 Task: Add an event with the title Lunch and Learn: Effective Project Management and Execution Strategies, date '2024/04/01', time 8:50 AM to 10:50 AMand add a description: The training session will commence with an introduction to the importance of team collaboration in today's dynamic and fast-paced workplace. Participants will explore the benefits of collaboration, including increased creativity, problem-solving capabilities, and a sense of collective ownership.Select event color  Basil . Add location for the event as: 321 São Jorge Castle, Lisbon, Portugal, logged in from the account softage.5@softage.netand send the event invitation to softage.9@softage.net and softage.10@softage.net. Set a reminder for the event Daily
Action: Mouse moved to (70, 101)
Screenshot: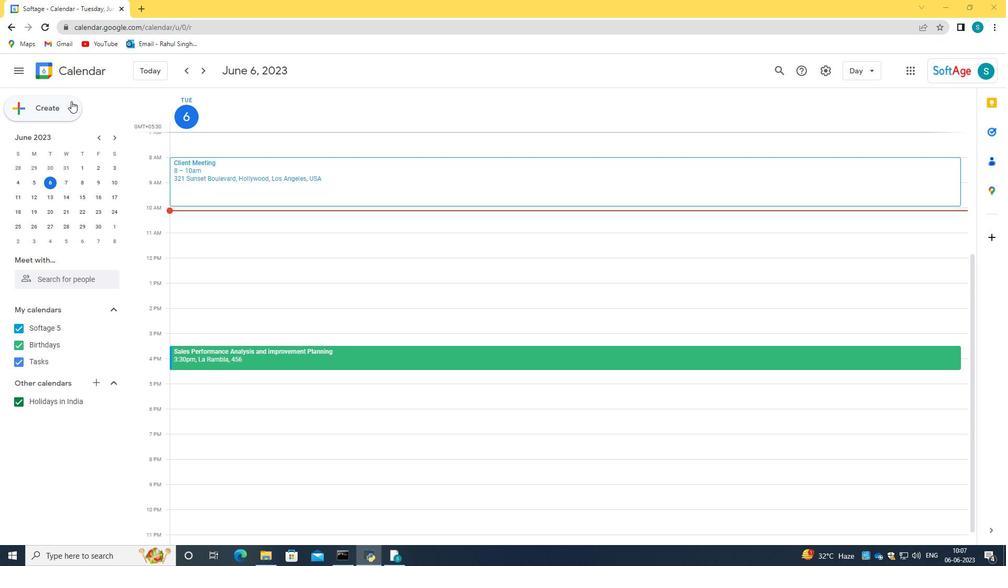 
Action: Mouse pressed left at (70, 101)
Screenshot: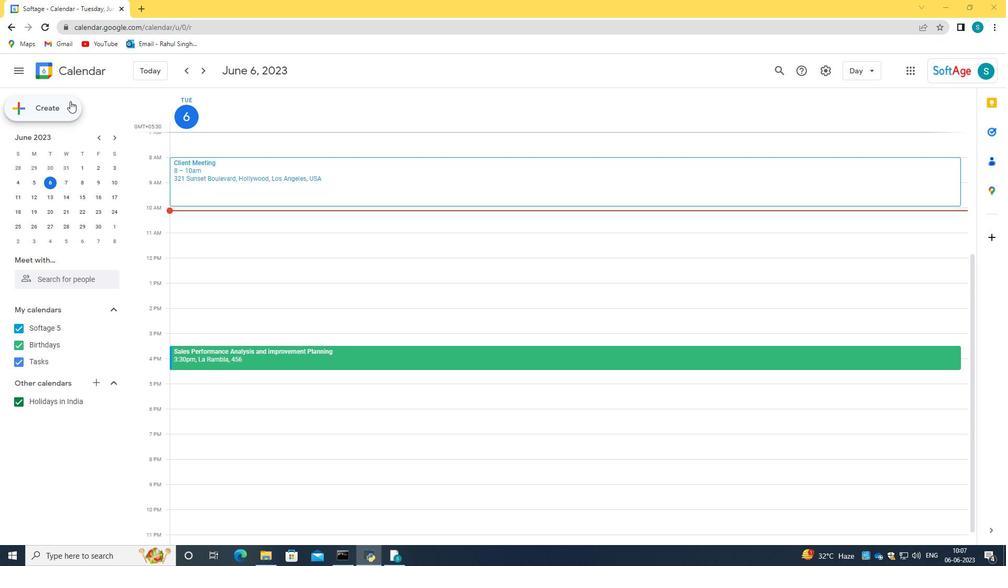 
Action: Mouse moved to (77, 130)
Screenshot: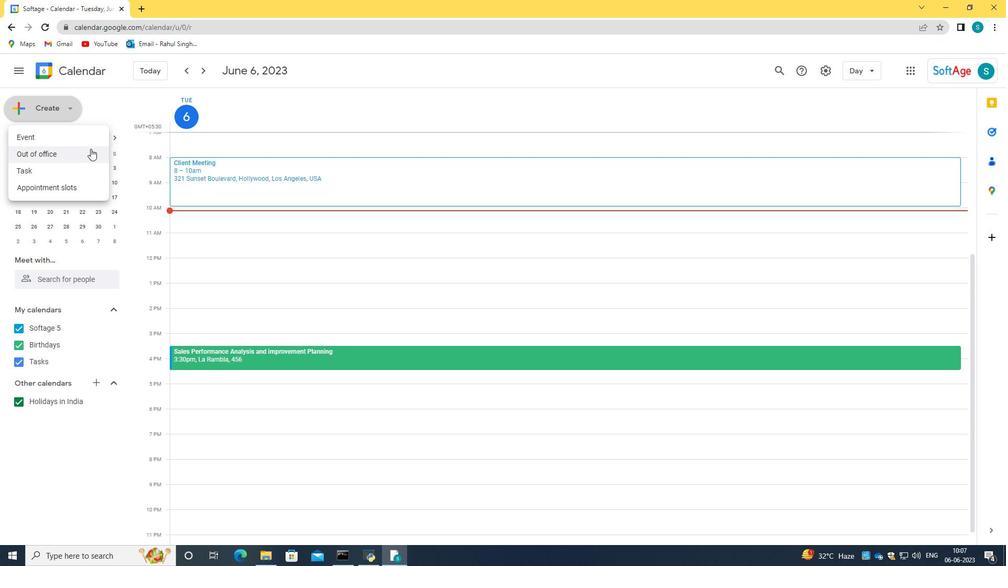 
Action: Mouse pressed left at (77, 130)
Screenshot: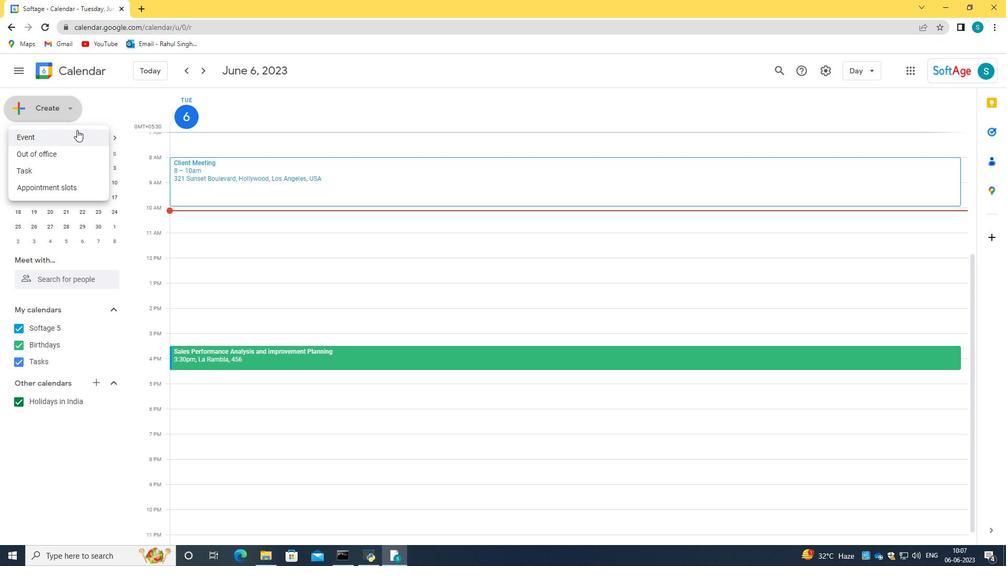 
Action: Mouse moved to (579, 426)
Screenshot: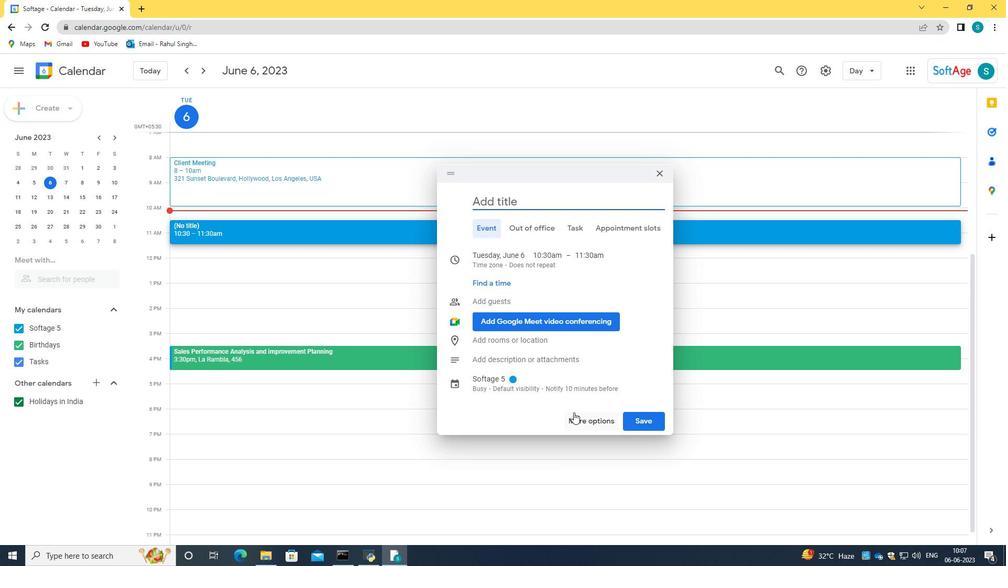
Action: Mouse pressed left at (579, 426)
Screenshot: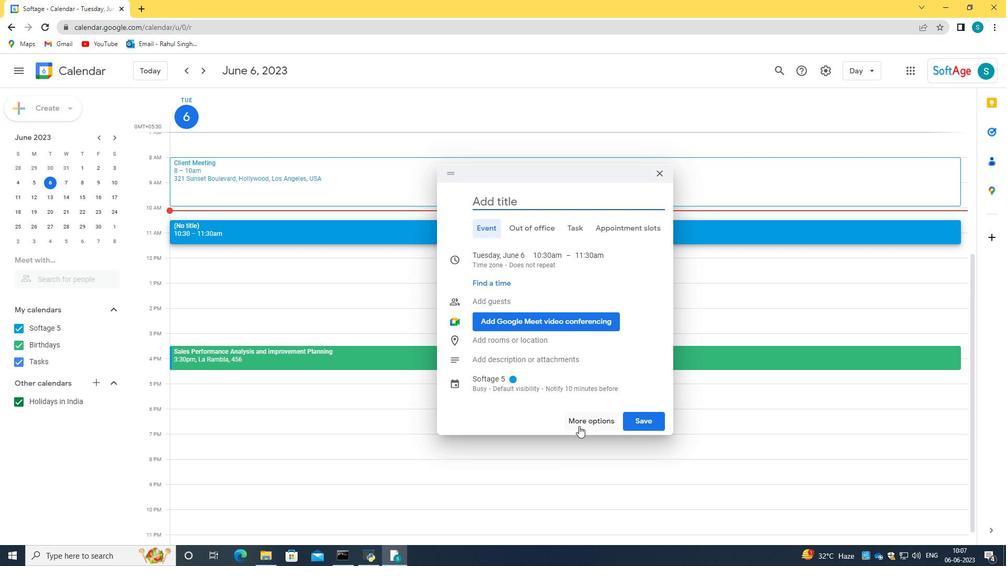 
Action: Mouse moved to (120, 80)
Screenshot: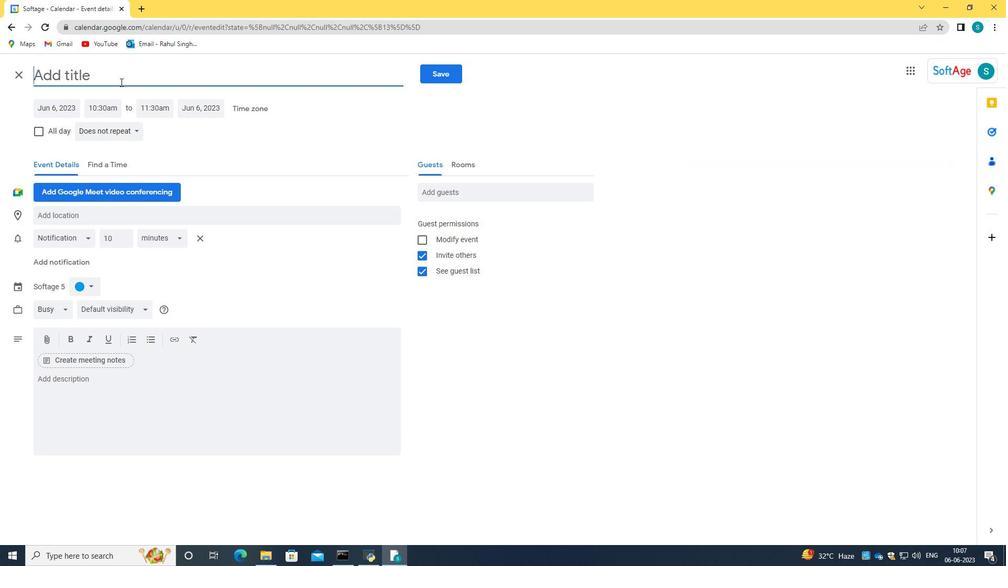 
Action: Mouse pressed left at (120, 80)
Screenshot: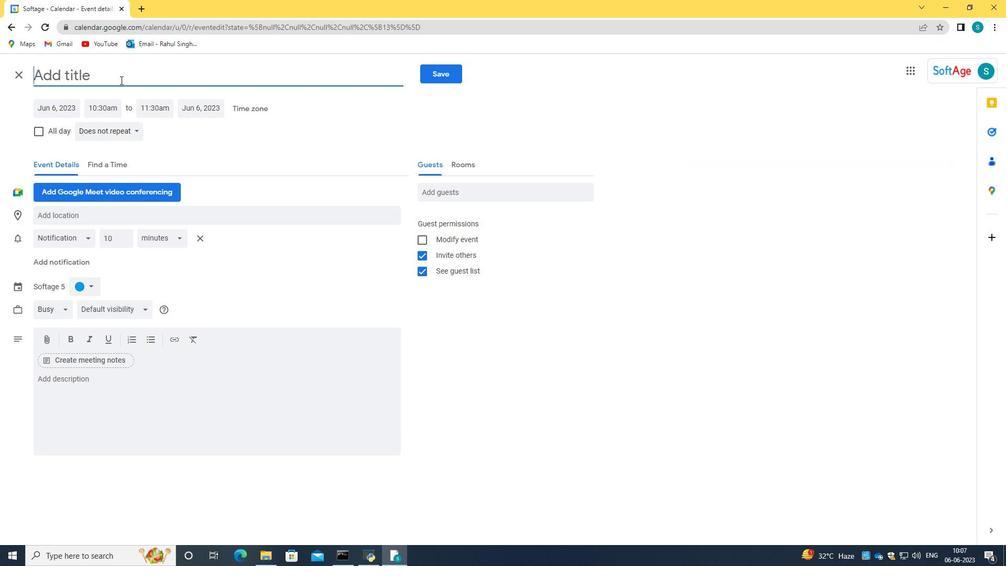 
Action: Key pressed <Key.caps_lock>L<Key.caps_lock>uch<Key.backspace><Key.backspace>nch<Key.space>and<Key.space><Key.caps_lock>L<Key.caps_lock>earn<Key.shift_r>:<Key.space><Key.caps_lock>E<Key.caps_lock>ffective<Key.space><Key.caps_lock>P<Key.caps_lock>roject<Key.space><Key.caps_lock>M<Key.caps_lock>anagement<Key.space>and<Key.space><Key.caps_lock>E<Key.caps_lock>xecution<Key.space><Key.caps_lock>S<Key.caps_lock>tratefies.<Key.backspace>
Screenshot: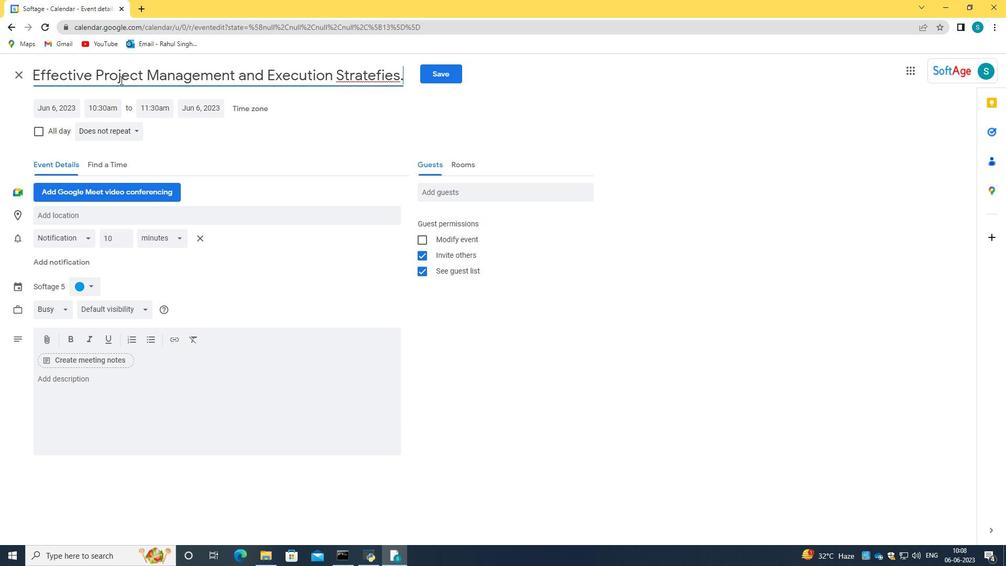 
Action: Mouse moved to (111, 447)
Screenshot: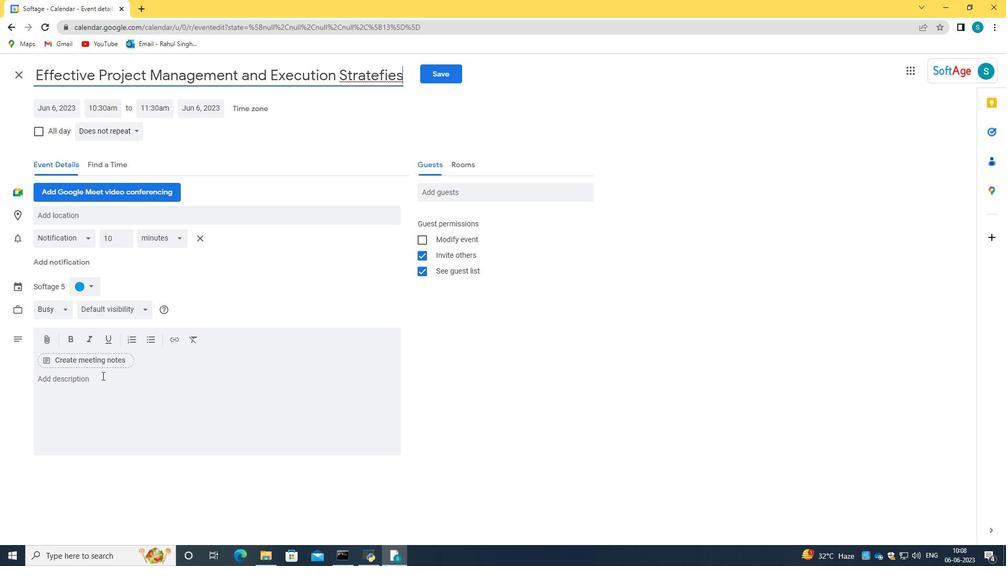 
Action: Mouse pressed left at (111, 447)
Screenshot: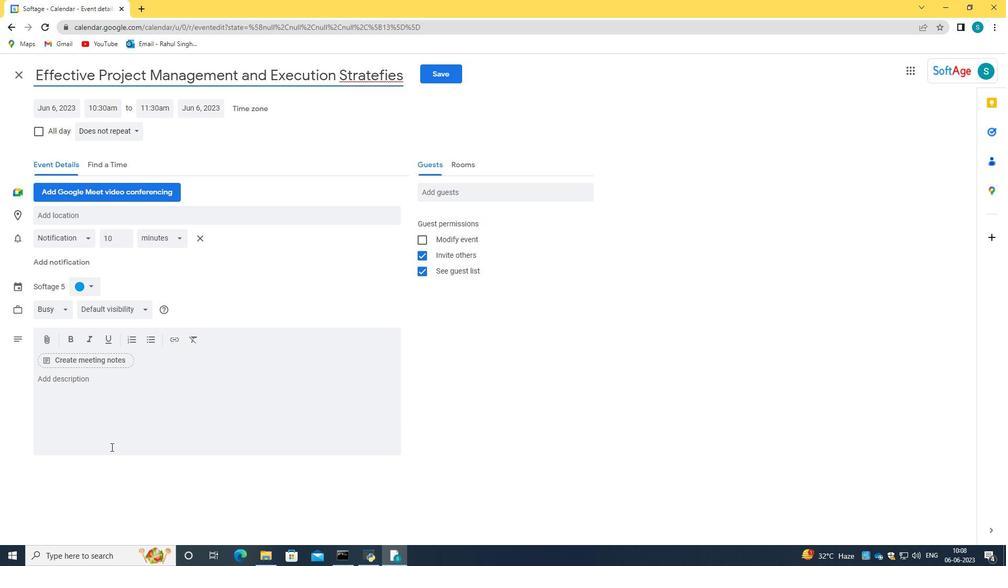 
Action: Mouse moved to (68, 111)
Screenshot: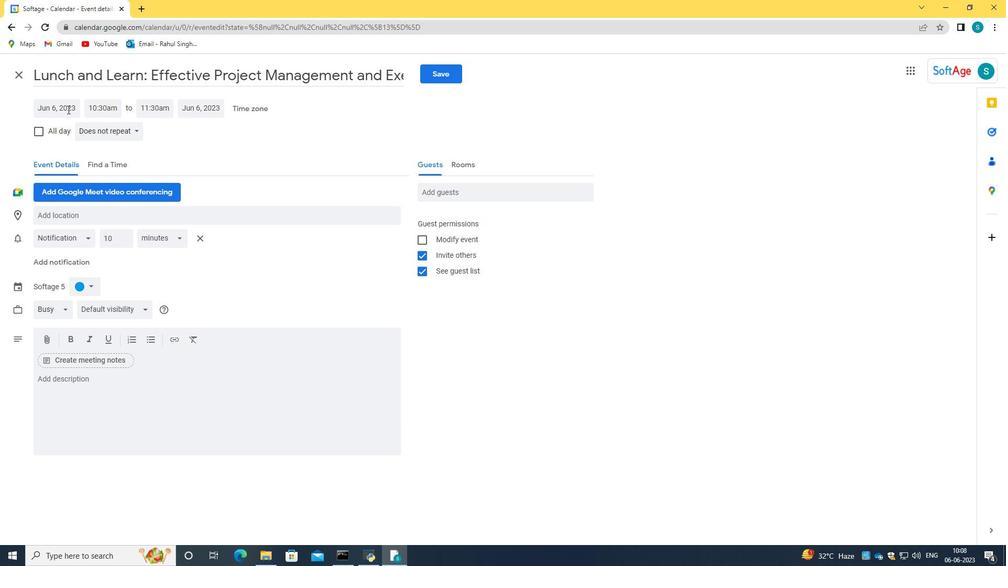 
Action: Mouse pressed left at (68, 111)
Screenshot: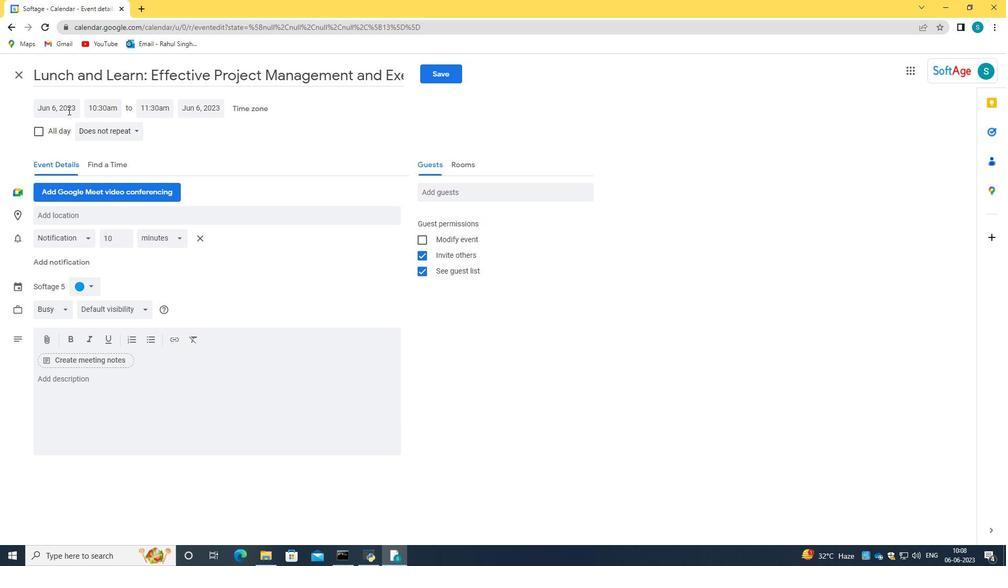 
Action: Key pressed 2024/04/01<Key.tab>08<Key.shift_r>:50<Key.space>am<Key.tab>10<Key.shift_r>:50<Key.space>am
Screenshot: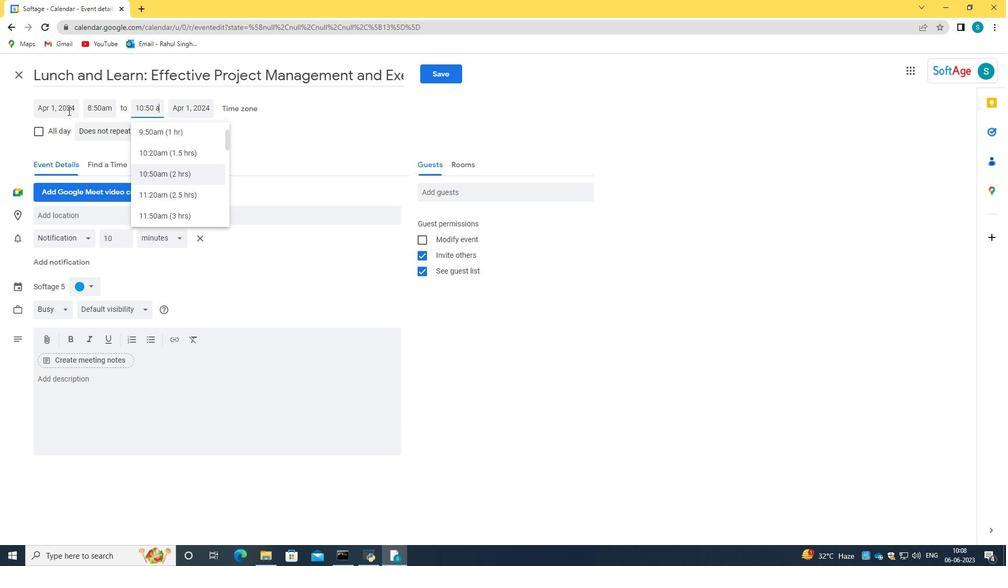 
Action: Mouse moved to (142, 171)
Screenshot: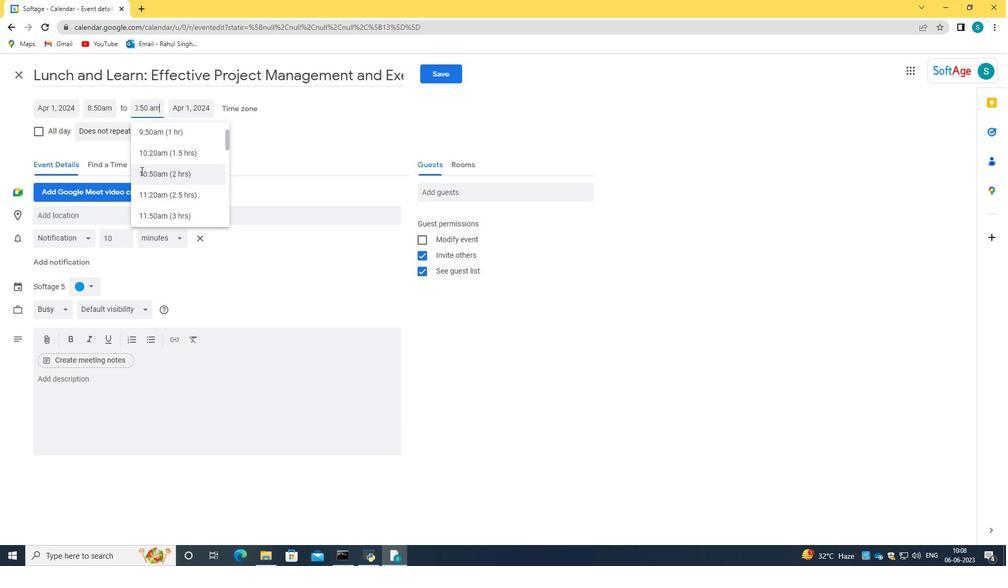
Action: Mouse pressed left at (142, 171)
Screenshot: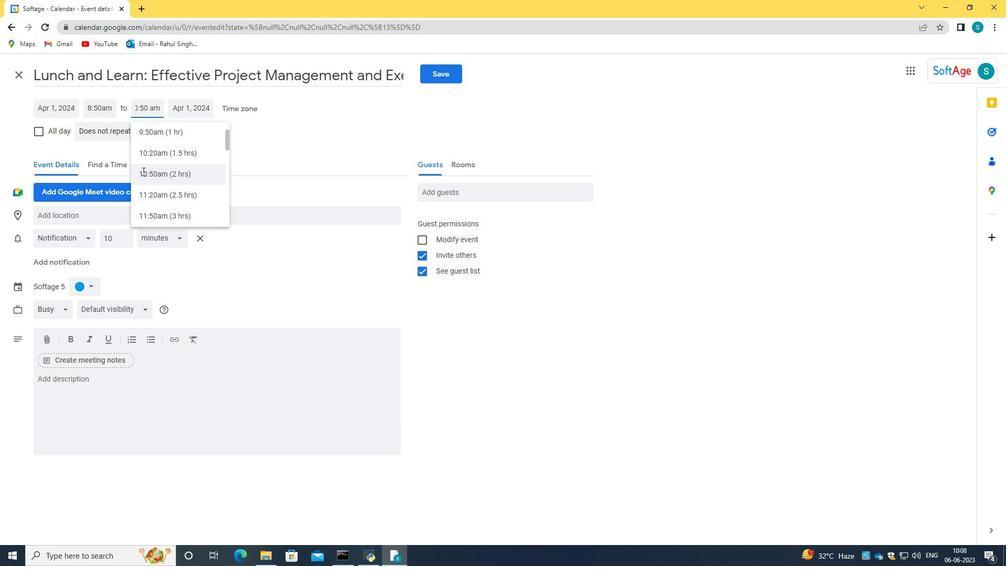 
Action: Mouse moved to (131, 410)
Screenshot: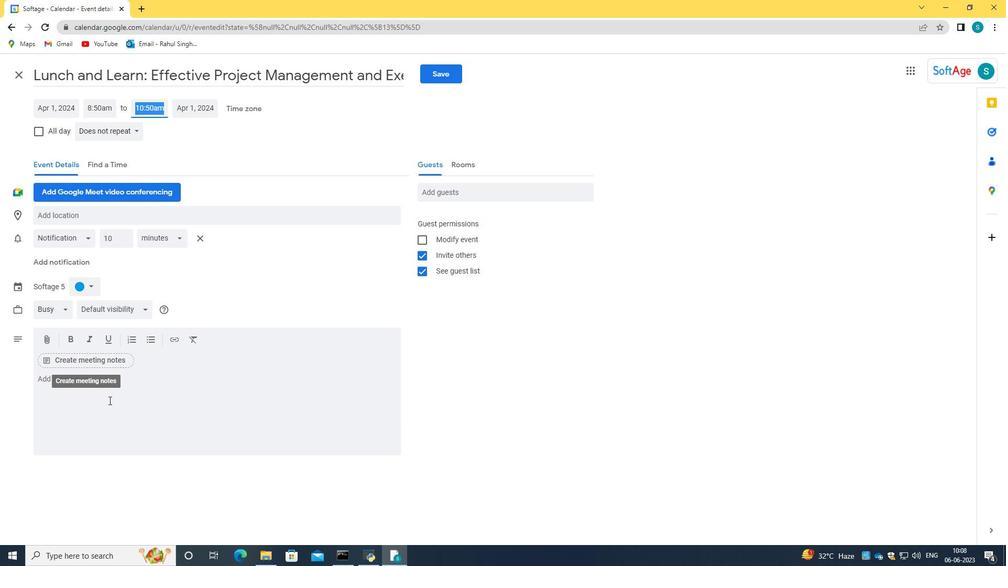 
Action: Mouse pressed left at (131, 410)
Screenshot: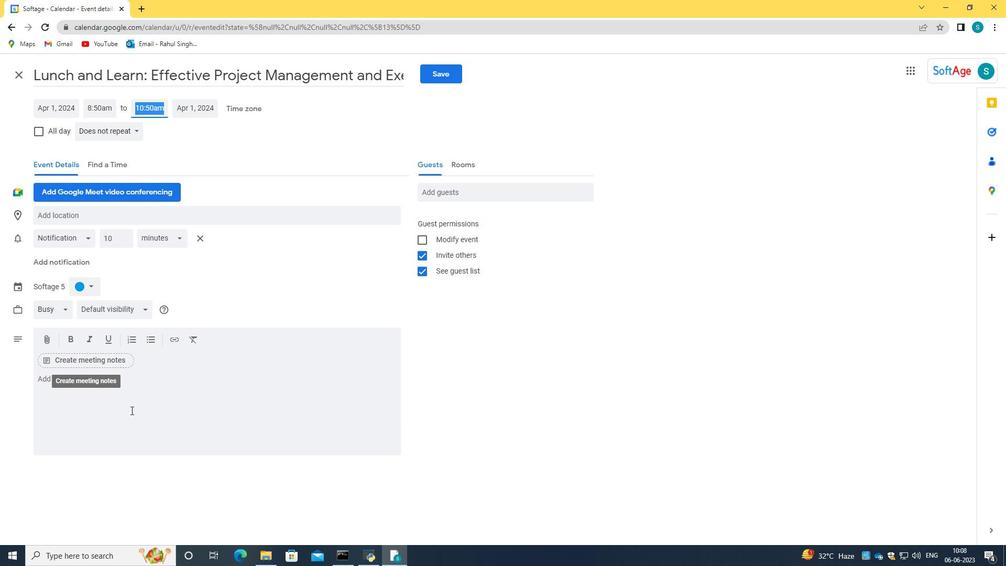 
Action: Key pressed <Key.caps_lock>T<Key.caps_lock>he<Key.space>training<Key.space>session<Key.space>will<Key.space>commence<Key.space>wo<Key.backspace>ith<Key.space>an<Key.space>intri<Key.backspace>oduct<Key.backspace>tion<Key.space>to<Key.space>the<Key.space>importacne<Key.space><Key.backspace><Key.backspace><Key.backspace><Key.backspace>nce<Key.space>t<Key.backspace>of<Key.space>team<Key.space>collaboration<Key.space>int<Key.backspace><Key.space>toda's<Key.space><Key.backspace><Key.backspace><Key.backspace>u<Key.backspace>yt<Key.backspace>'s<Key.space>dynamic<Key.space>and<Key.space>fact-pased<Key.space>coll<Key.backspace><Key.backspace><Key.backspace><Key.backspace>workplace
Screenshot: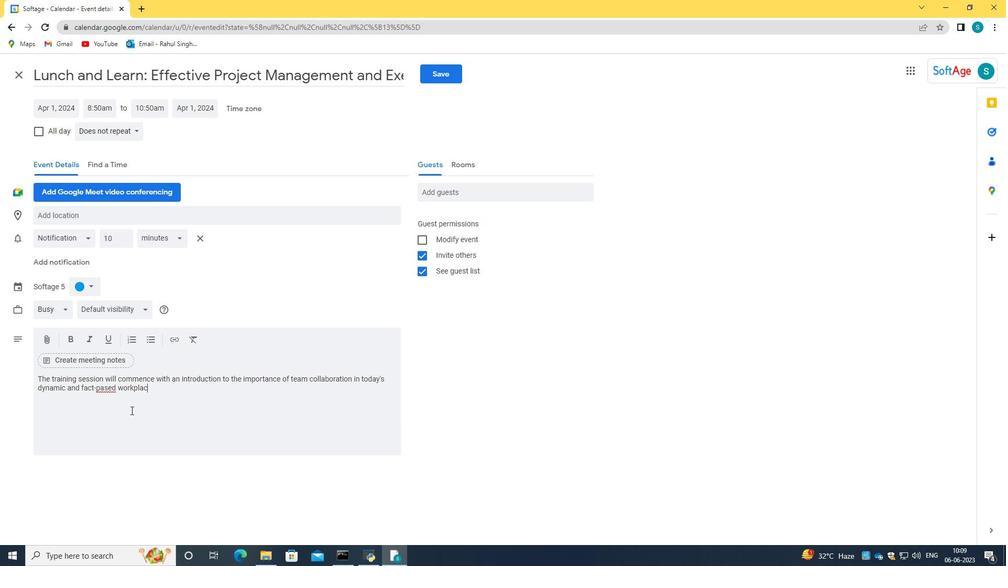 
Action: Mouse moved to (106, 389)
Screenshot: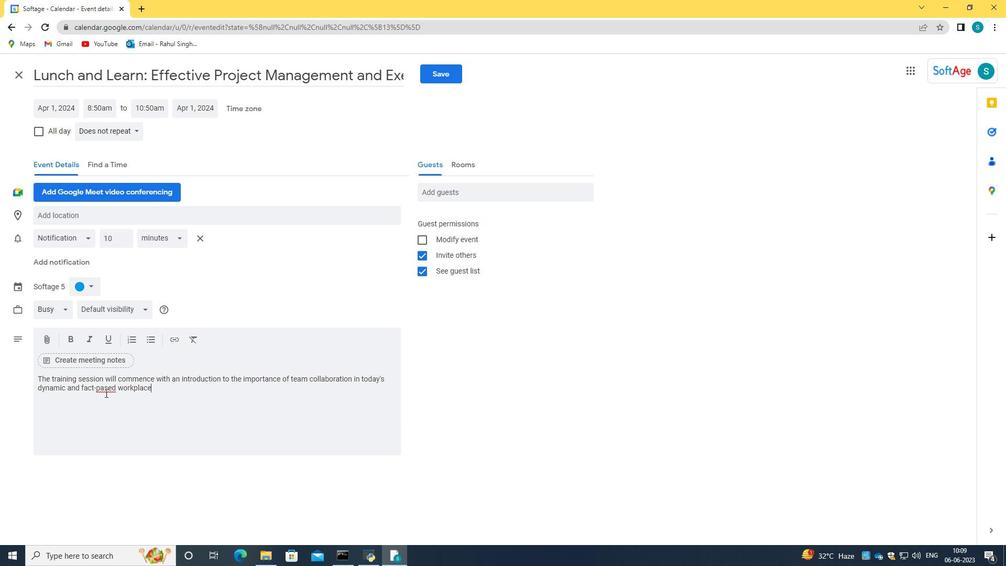 
Action: Mouse pressed right at (106, 389)
Screenshot: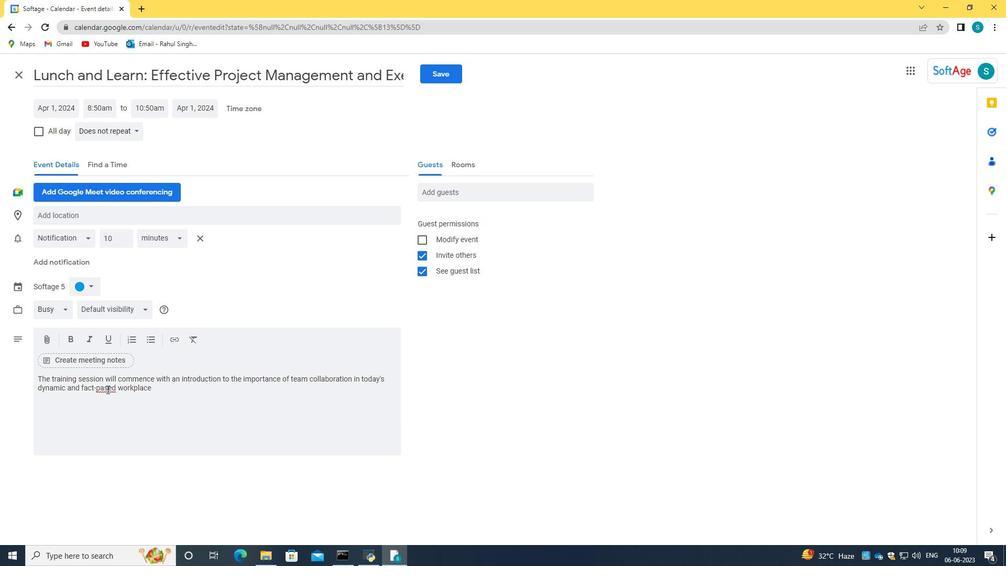 
Action: Mouse moved to (156, 261)
Screenshot: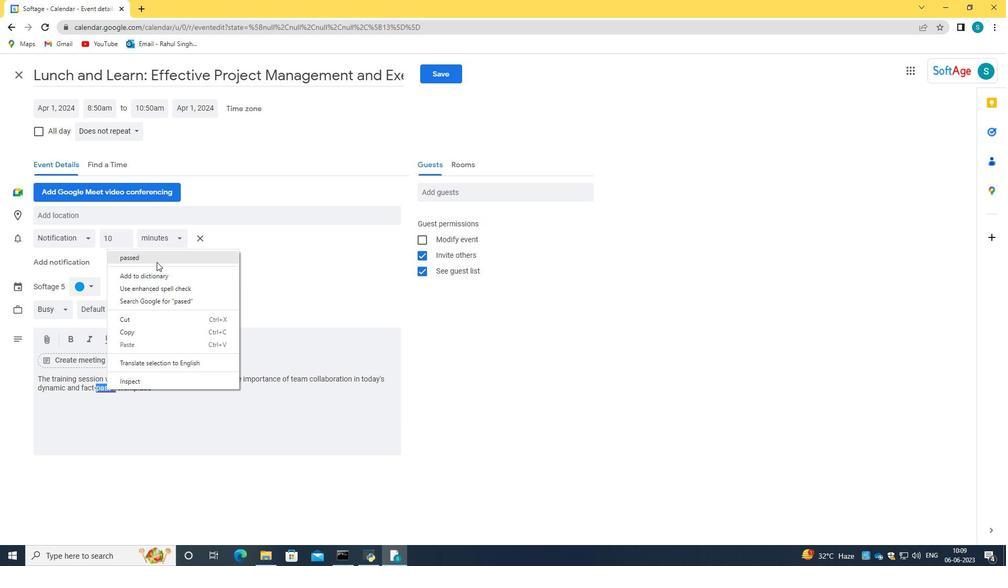 
Action: Mouse pressed left at (156, 261)
Screenshot: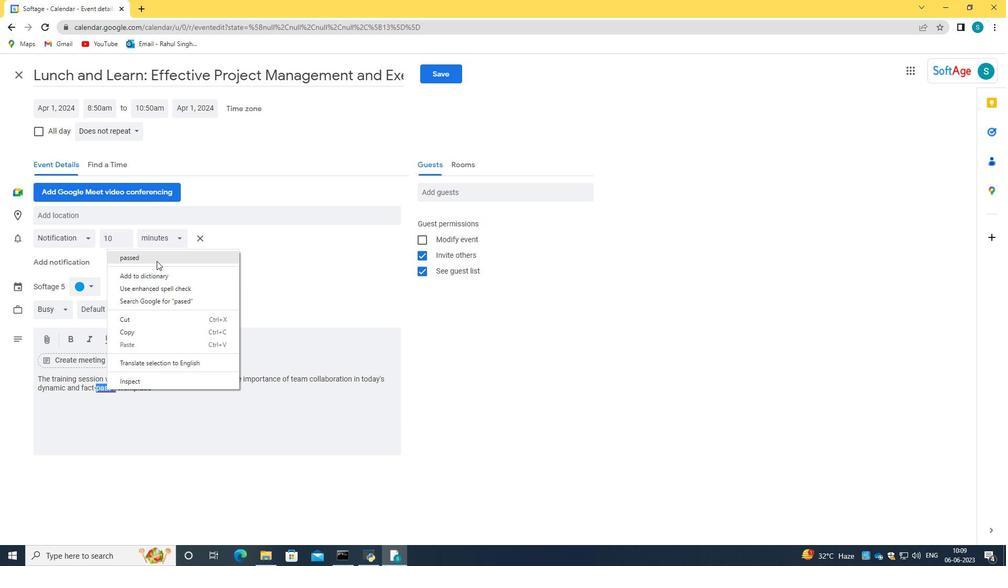 
Action: Mouse moved to (178, 393)
Screenshot: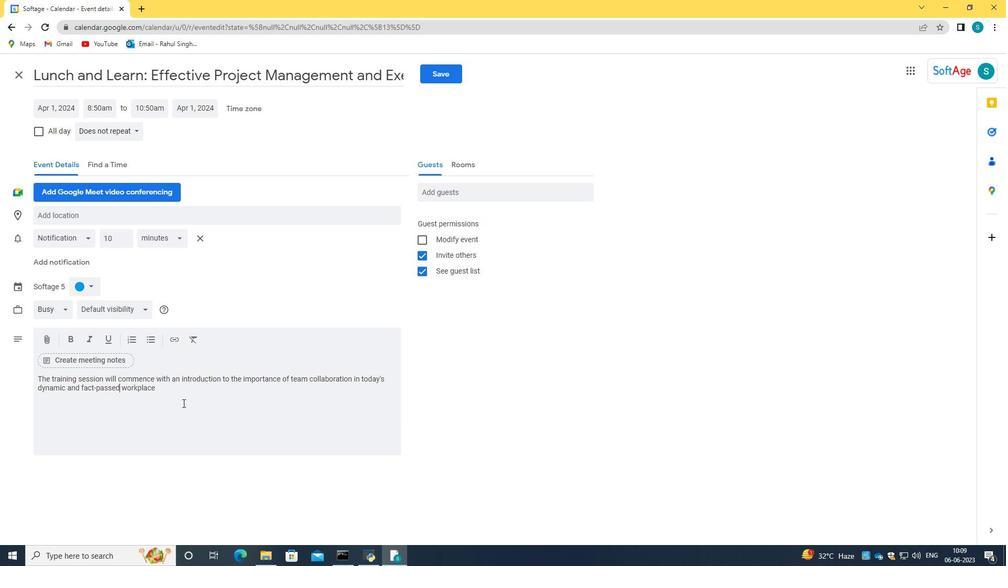 
Action: Mouse pressed left at (178, 393)
Screenshot: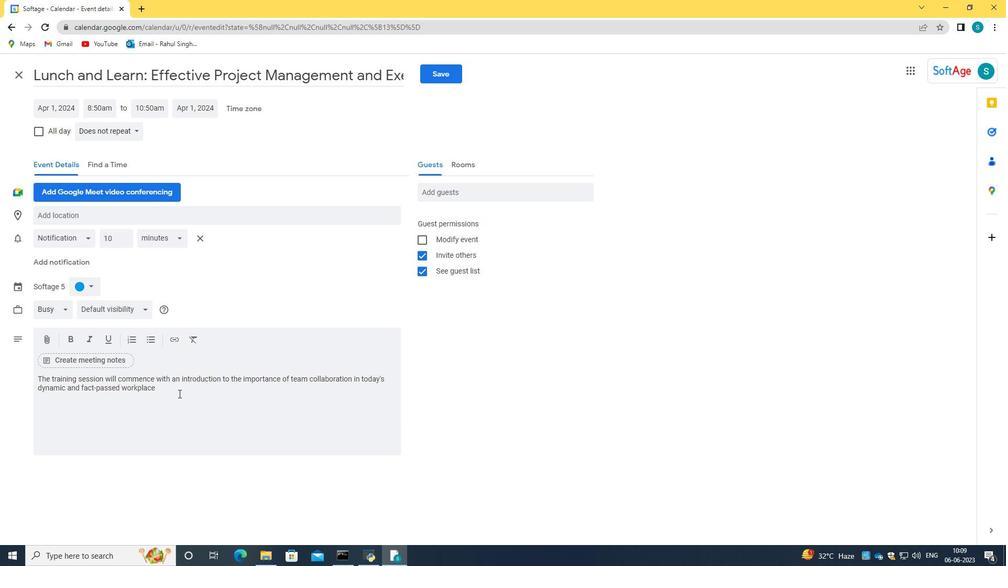 
Action: Key pressed <Key.space><Key.backspace>.<Key.space><Key.caps_lock>P<Key.caps_lock>ari<Key.backspace>ticipants<Key.space>will<Key.space>explore<Key.space>the<Key.space>benifits<Key.space>of<Key.space>co<Key.backspace><Key.backspace><Key.backspace><Key.backspace><Key.backspace><Key.backspace><Key.backspace><Key.backspace><Key.backspace><Key.backspace><Key.backspace>efits<Key.space>of<Key.space>collaboration,<Key.space>including<Key.space>increase<Key.space>creativity,<Key.space>proble,<Key.backspace>m-solving<Key.space>capabilities,<Key.space>and<Key.space>sense<Key.space>of<Key.space>collective<Key.space>owern<Key.backspace><Key.backspace><Key.backspace>nership.
Screenshot: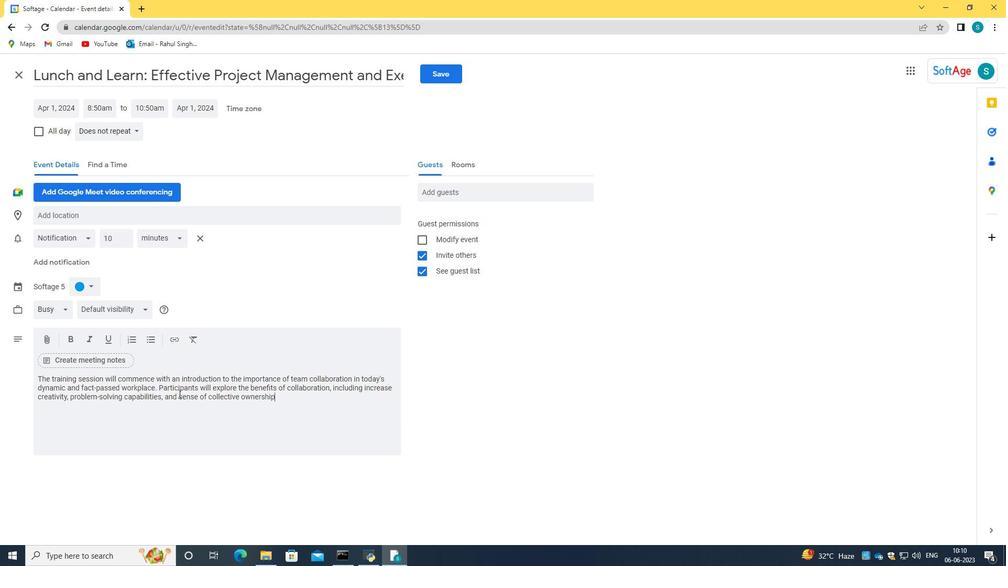 
Action: Mouse moved to (88, 284)
Screenshot: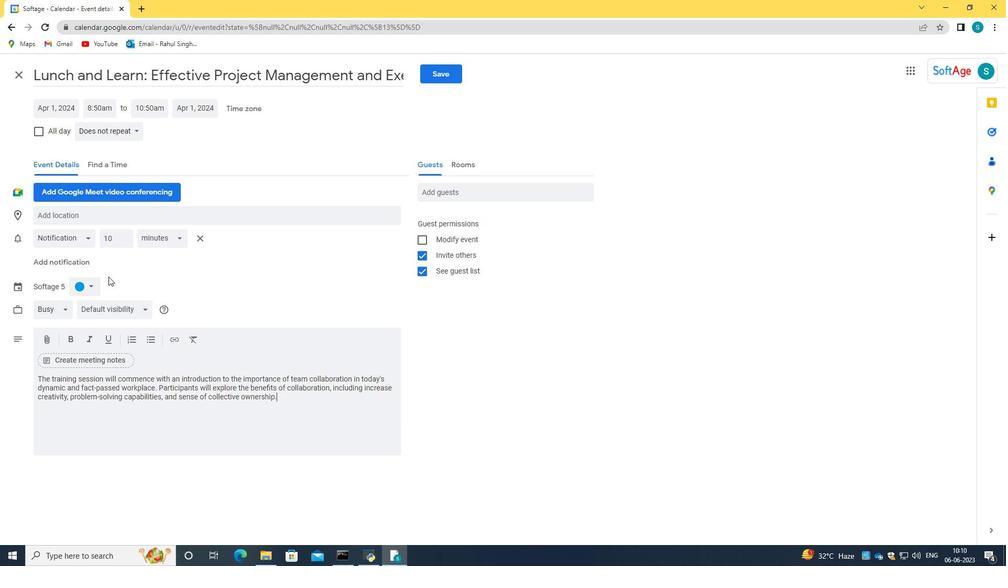 
Action: Mouse pressed left at (88, 284)
Screenshot: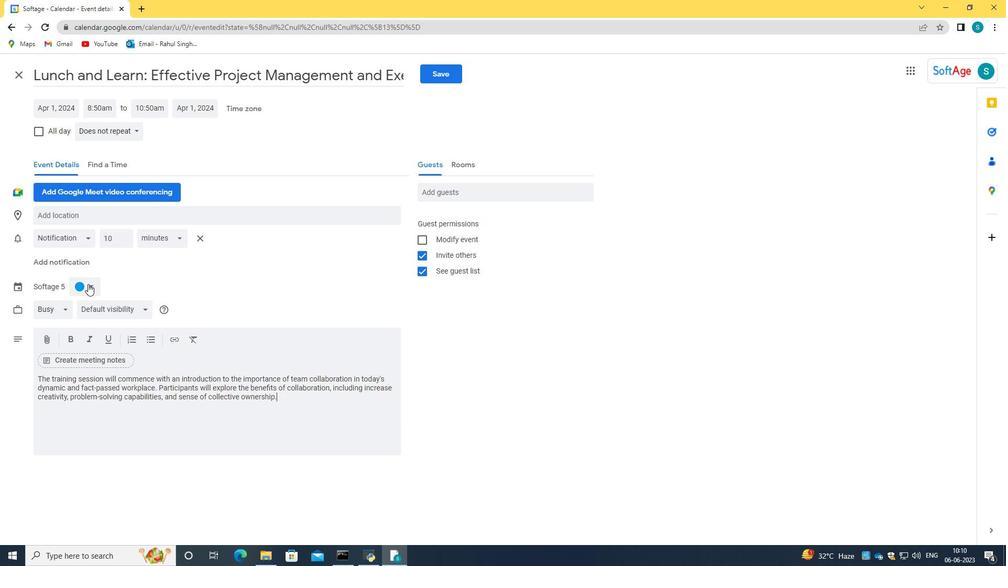 
Action: Mouse moved to (89, 307)
Screenshot: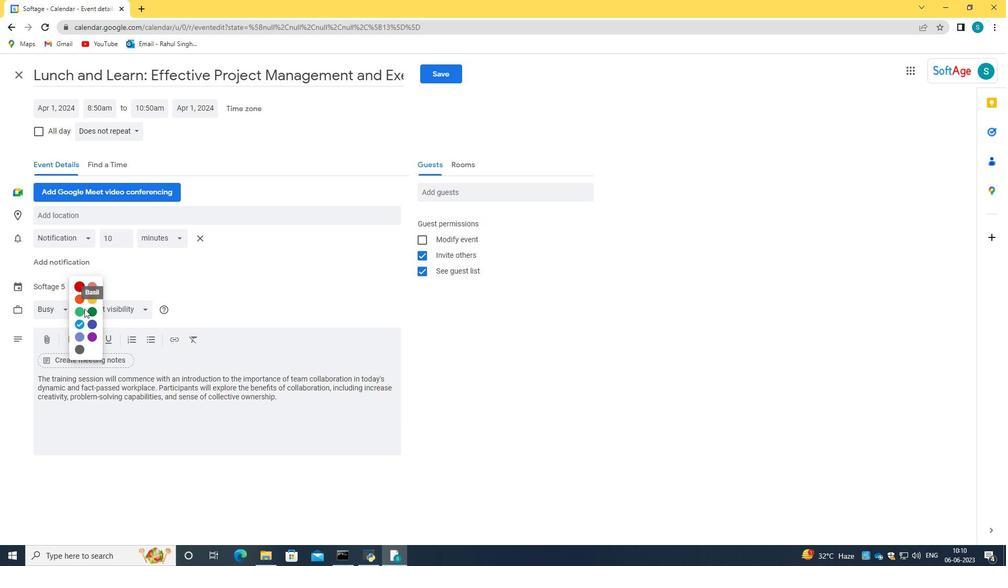 
Action: Mouse pressed left at (89, 307)
Screenshot: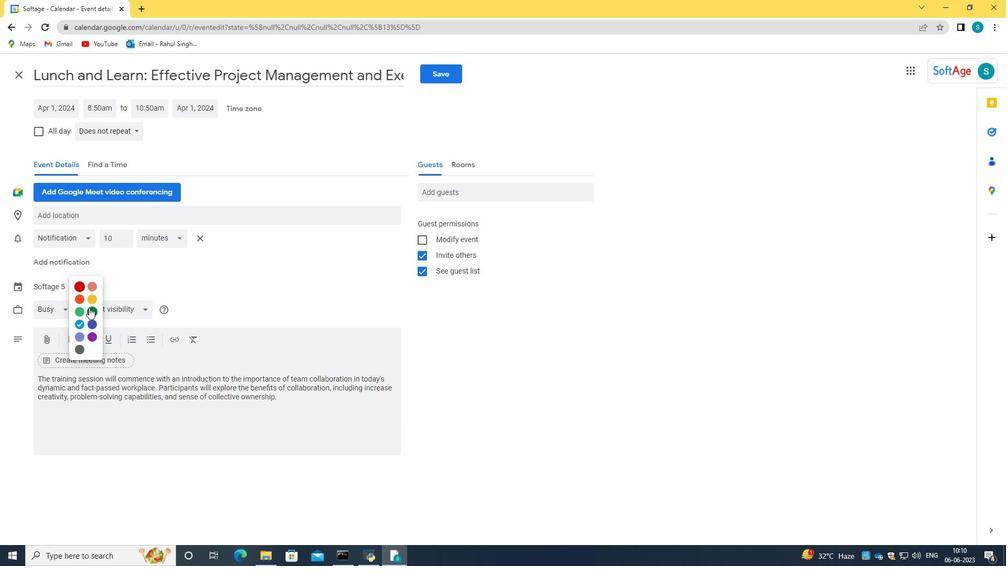 
Action: Mouse moved to (79, 213)
Screenshot: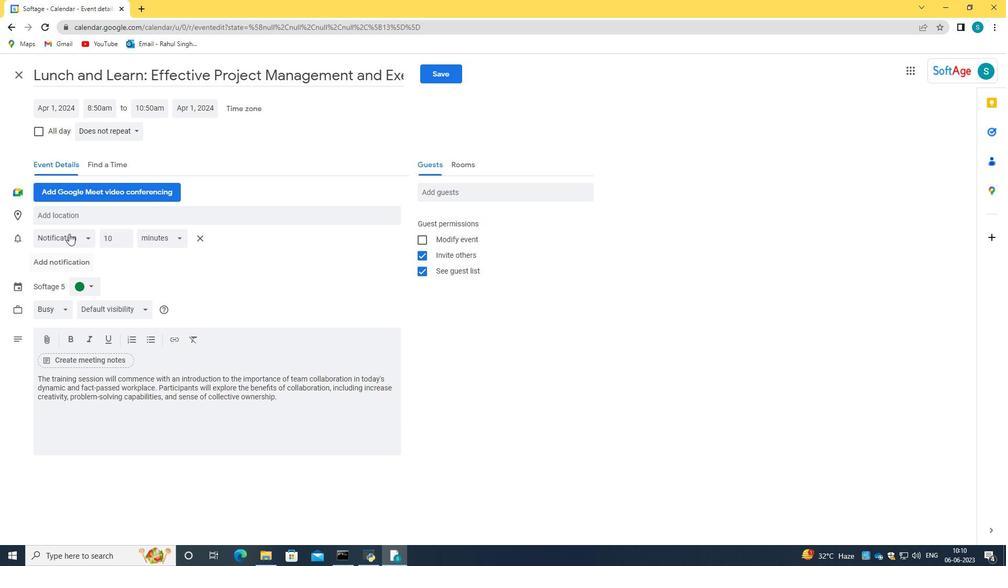 
Action: Mouse pressed left at (79, 213)
Screenshot: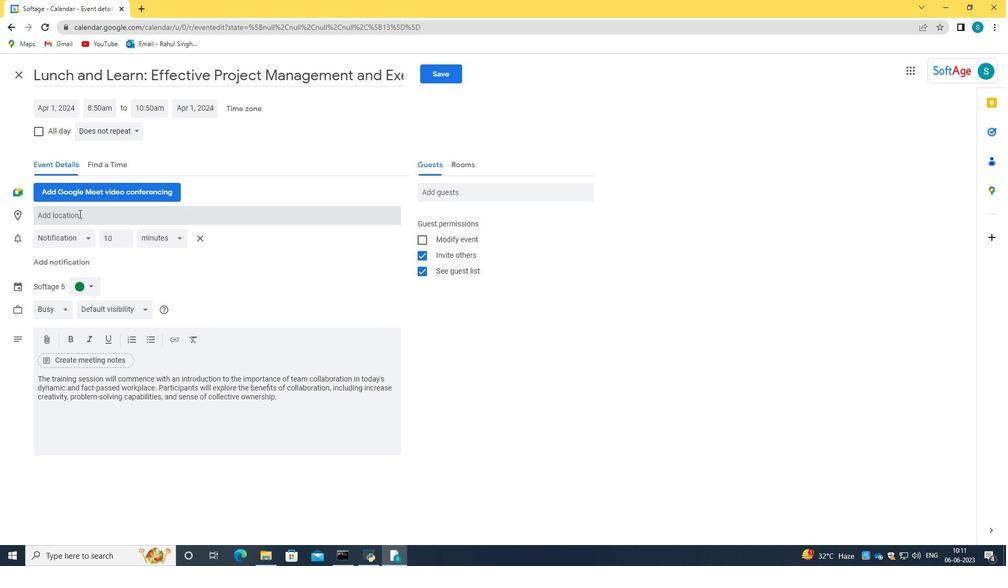
Action: Key pressed 321<Key.space><Key.caps_lock>S<Key.caps_lock>ao<Key.space><Key.caps_lock>J<Key.caps_lock>orge<Key.space><Key.caps_lock>C<Key.caps_lock>astle,<Key.space><Key.caps_lock>L<Key.caps_lock>isbon<Key.space><Key.backspace>,<Key.space><Key.caps_lock>P<Key.caps_lock>ortugal<Key.enter>
Screenshot: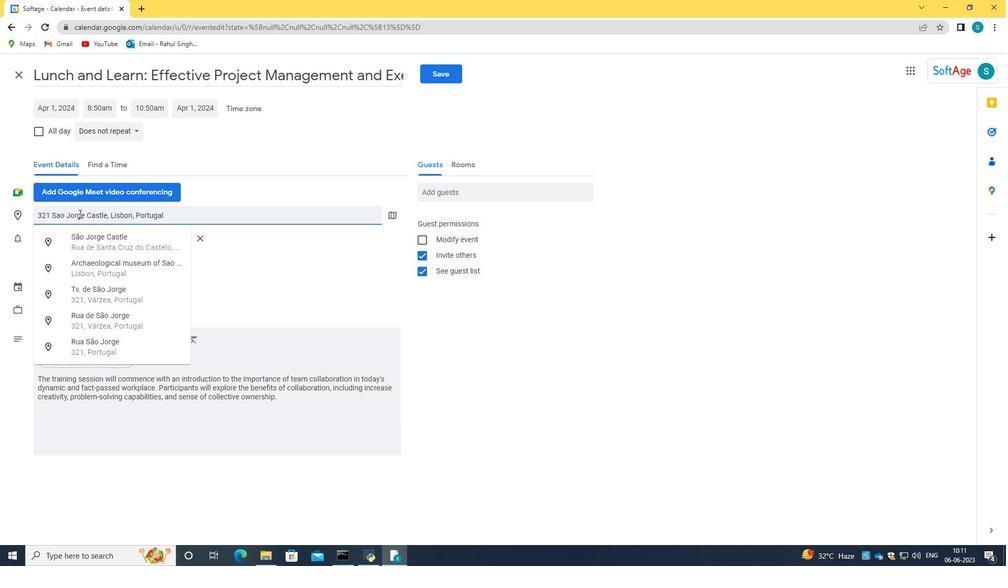 
Action: Mouse moved to (505, 194)
Screenshot: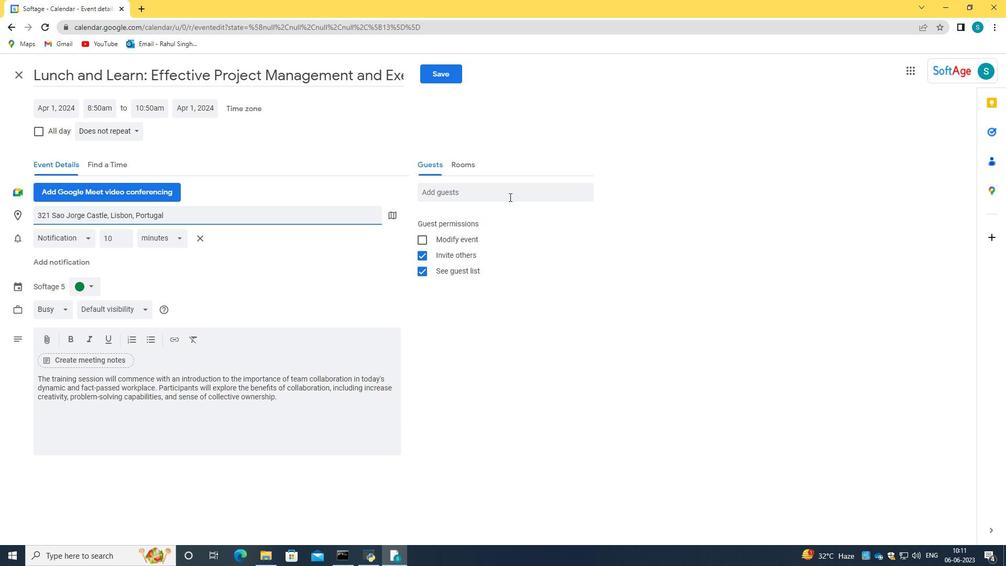 
Action: Mouse pressed left at (505, 194)
Screenshot: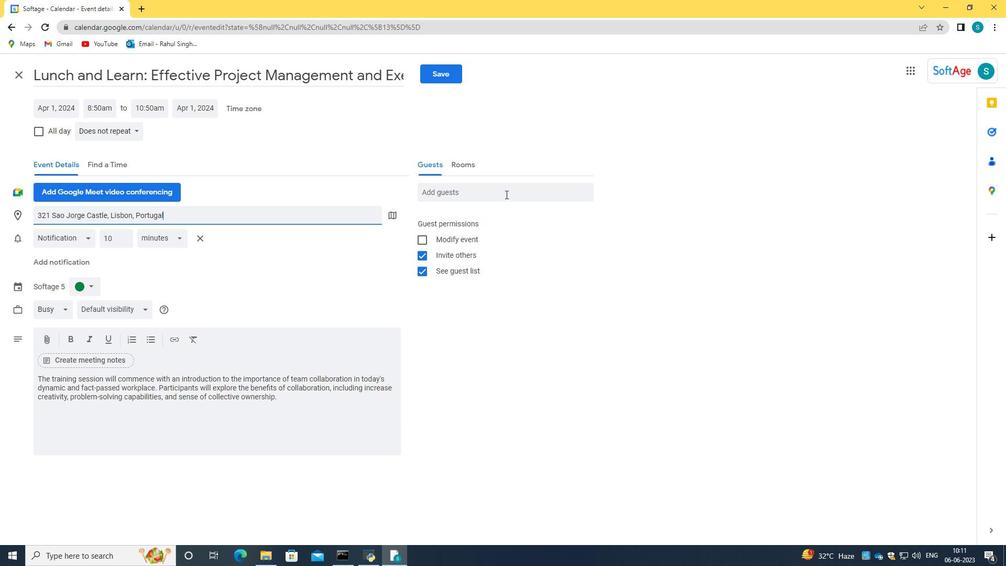
Action: Key pressed softage.9<Key.shift>@softage.net<Key.tab>softage.10<Key.shift>@softage.net
Screenshot: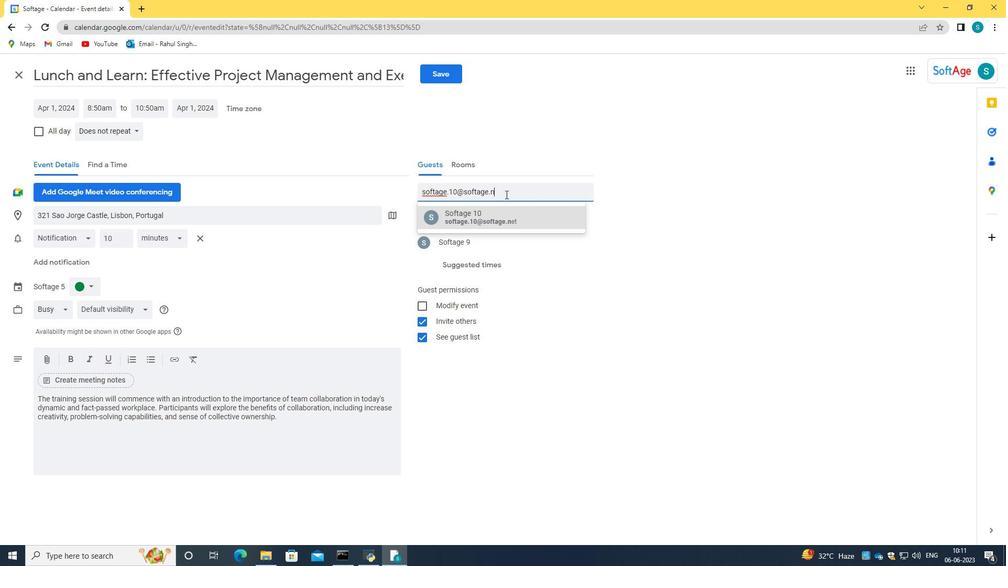
Action: Mouse moved to (500, 210)
Screenshot: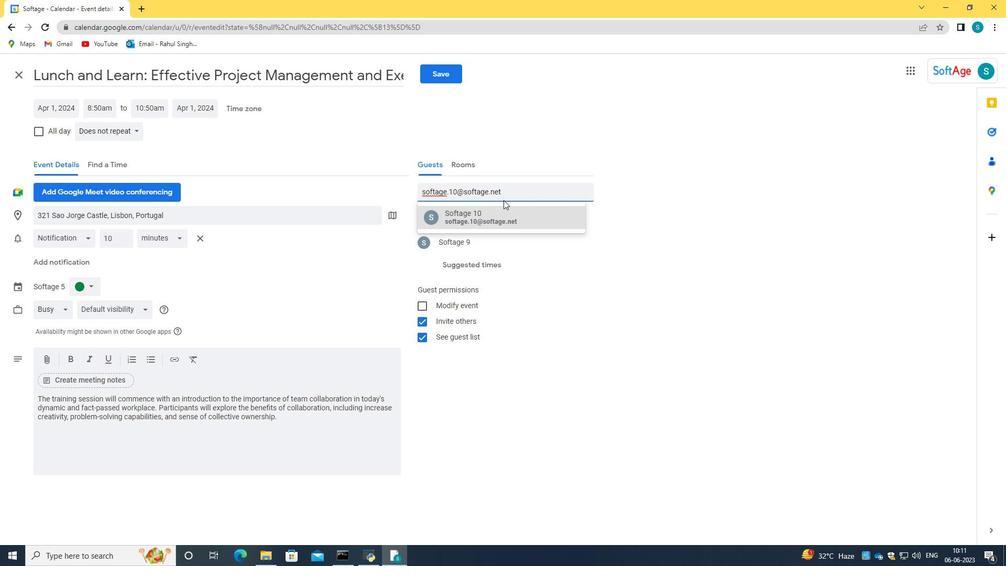 
Action: Mouse pressed left at (500, 210)
Screenshot: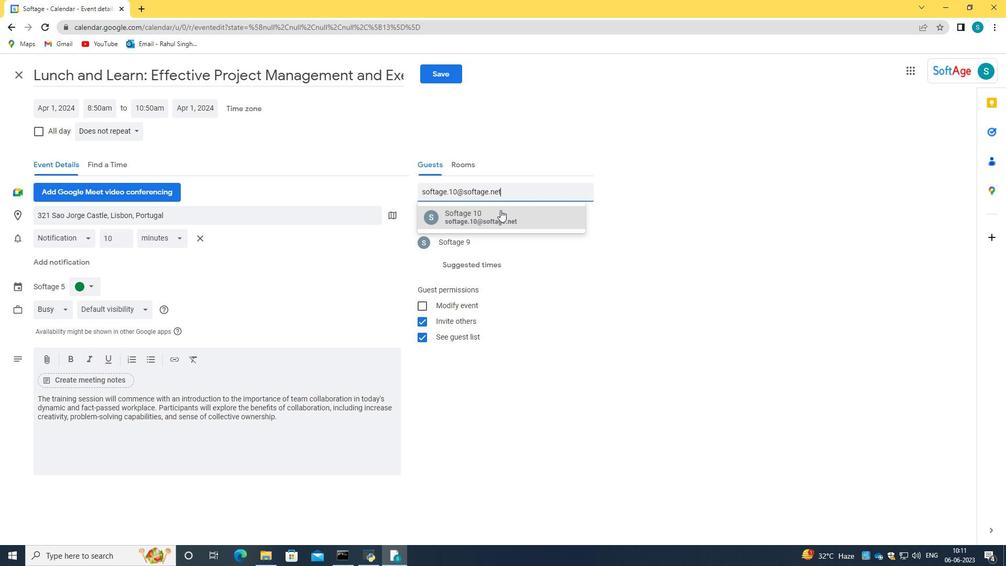 
Action: Mouse moved to (117, 128)
Screenshot: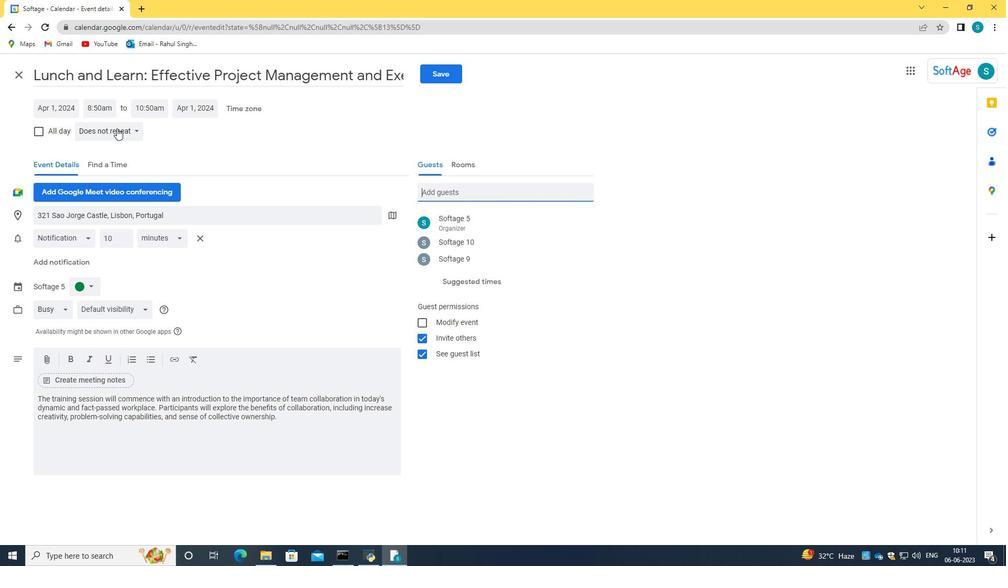 
Action: Mouse pressed left at (117, 128)
Screenshot: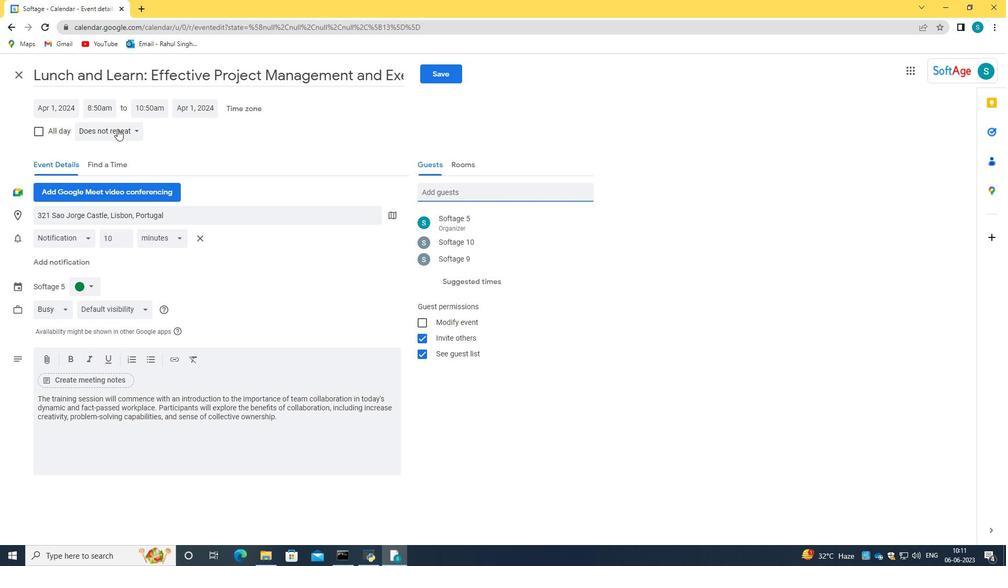 
Action: Mouse moved to (112, 155)
Screenshot: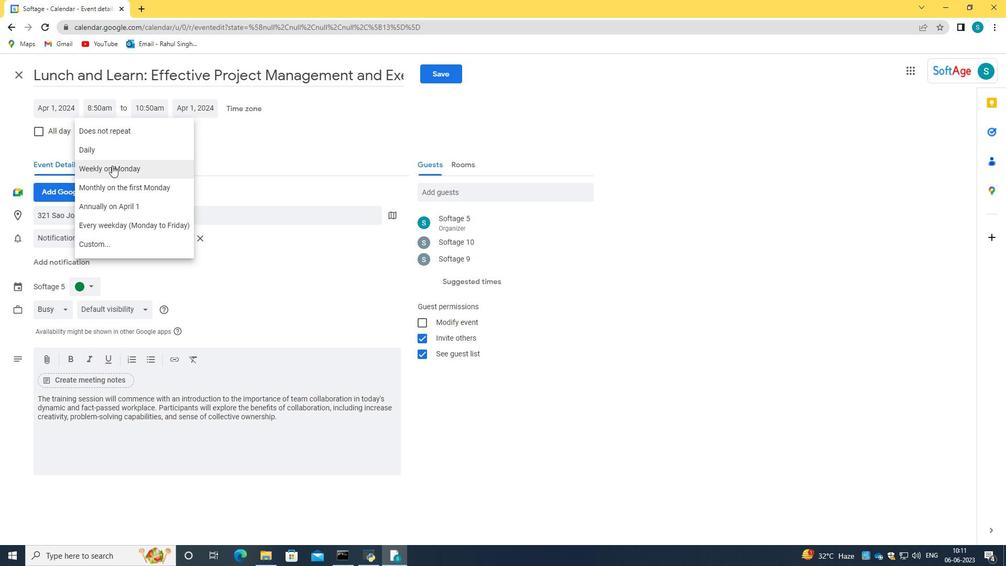 
Action: Mouse pressed left at (112, 155)
Screenshot: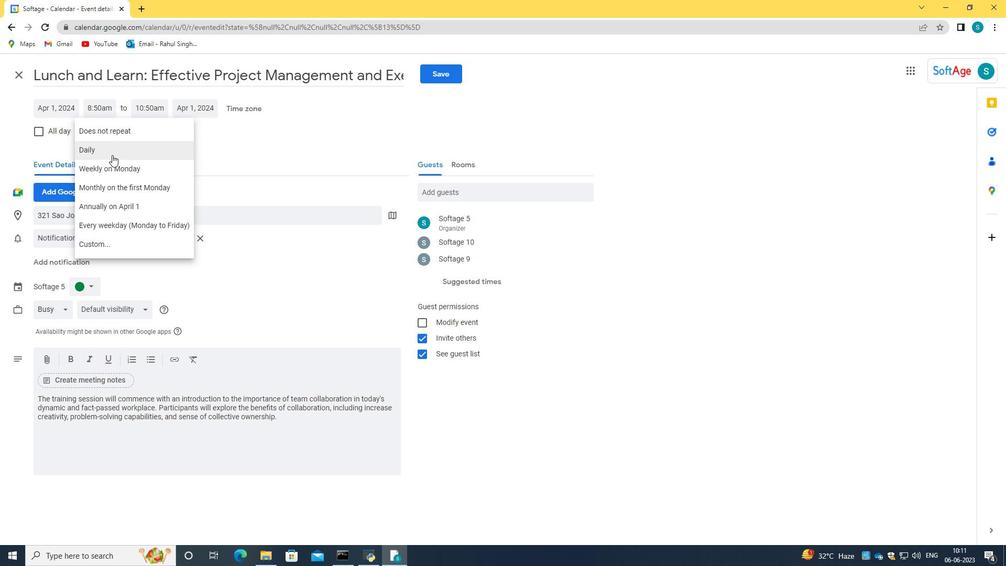 
Action: Mouse moved to (444, 69)
Screenshot: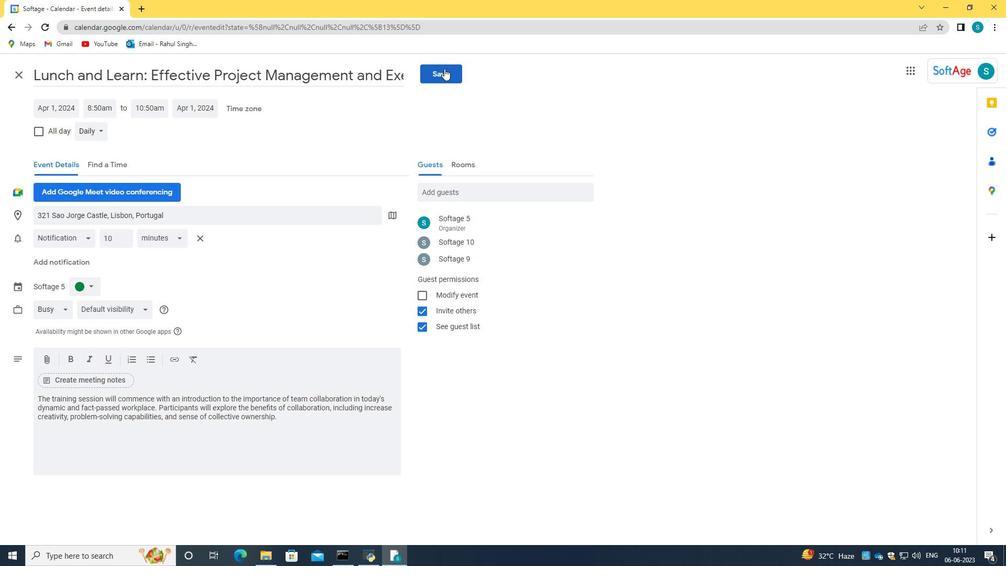 
Action: Mouse pressed left at (444, 69)
Screenshot: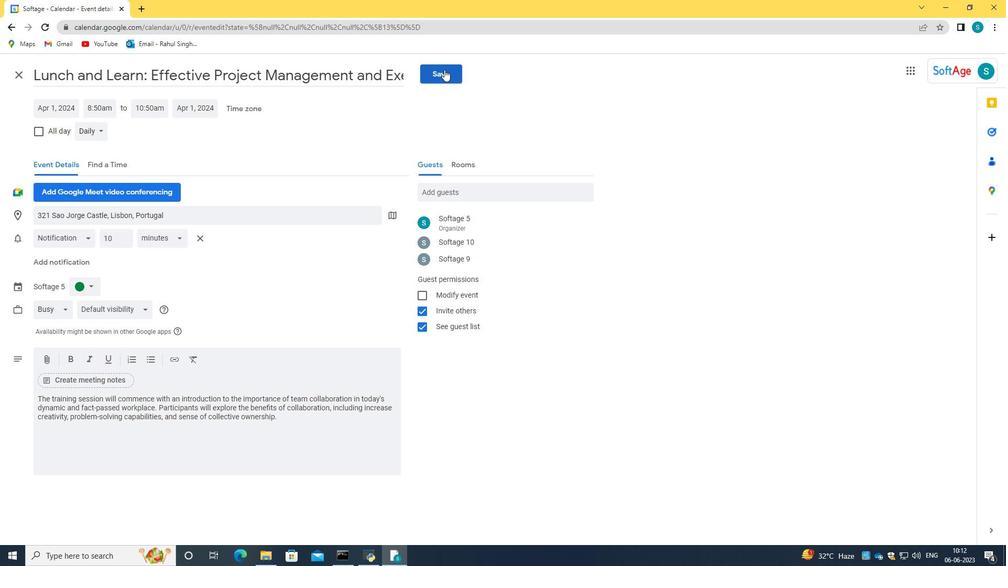 
Action: Mouse moved to (604, 329)
Screenshot: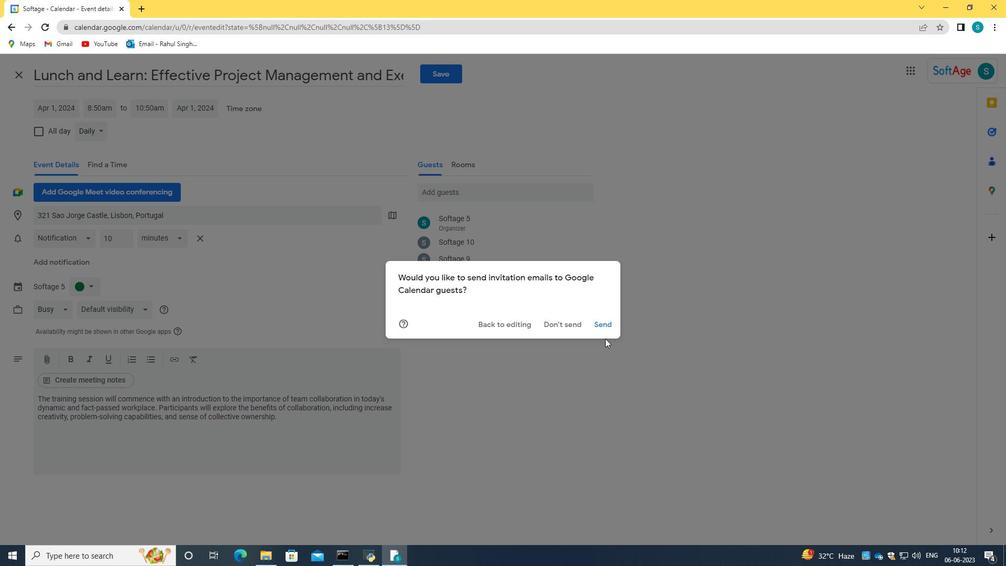 
Action: Mouse pressed left at (604, 329)
Screenshot: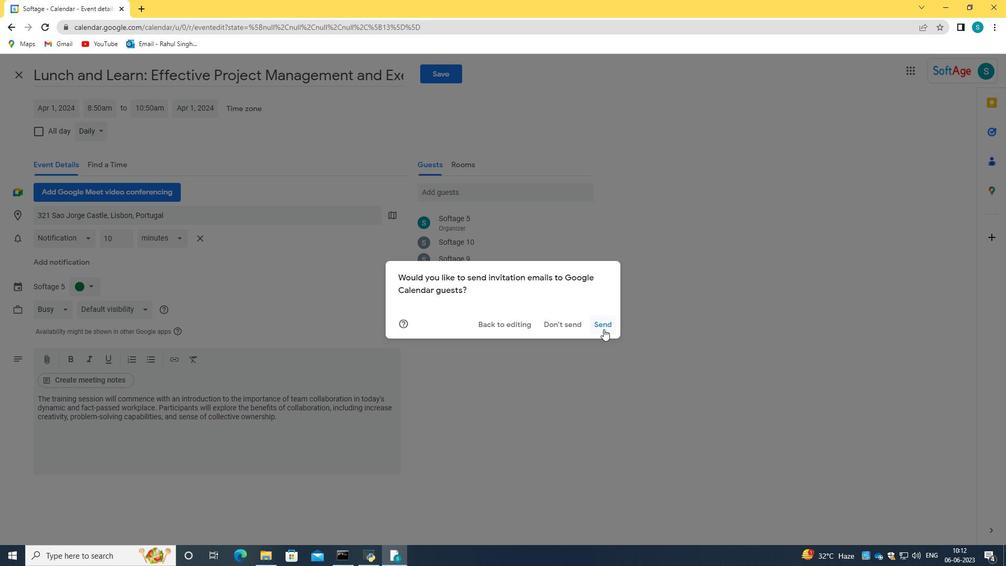 
